 Task: Manage "Digital Experience" administration preferences.
Action: Mouse moved to (887, 65)
Screenshot: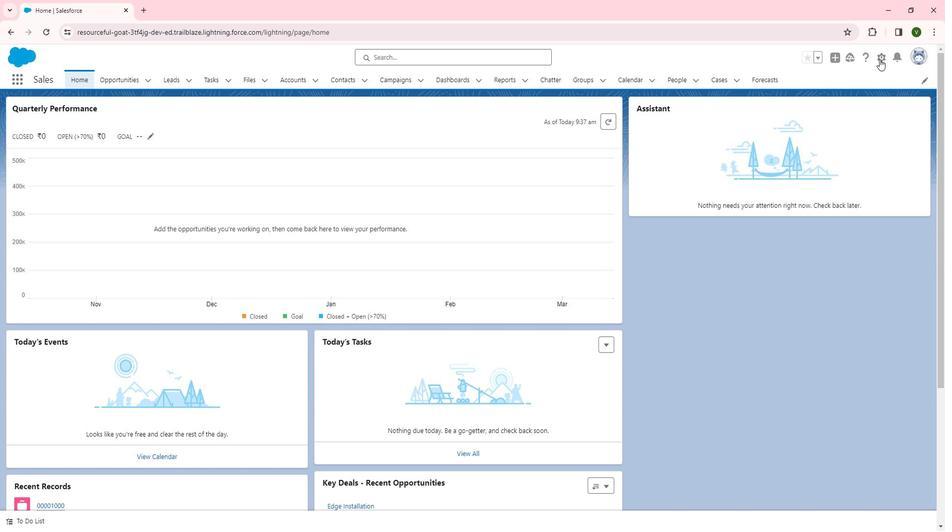 
Action: Mouse pressed left at (887, 65)
Screenshot: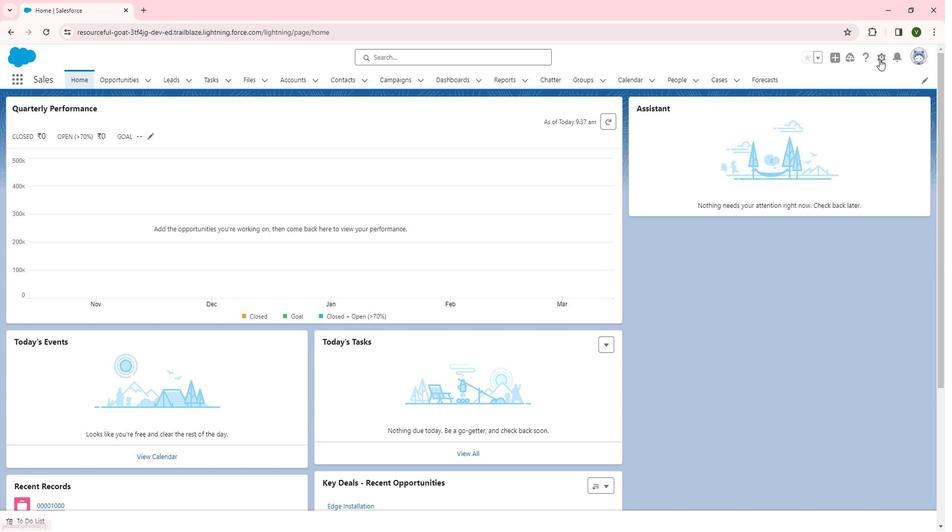 
Action: Mouse moved to (848, 94)
Screenshot: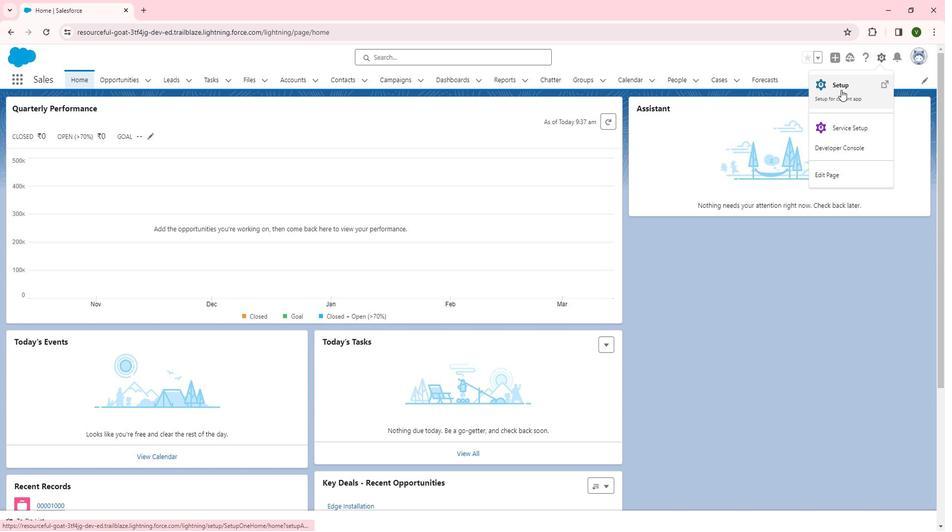 
Action: Mouse pressed left at (848, 94)
Screenshot: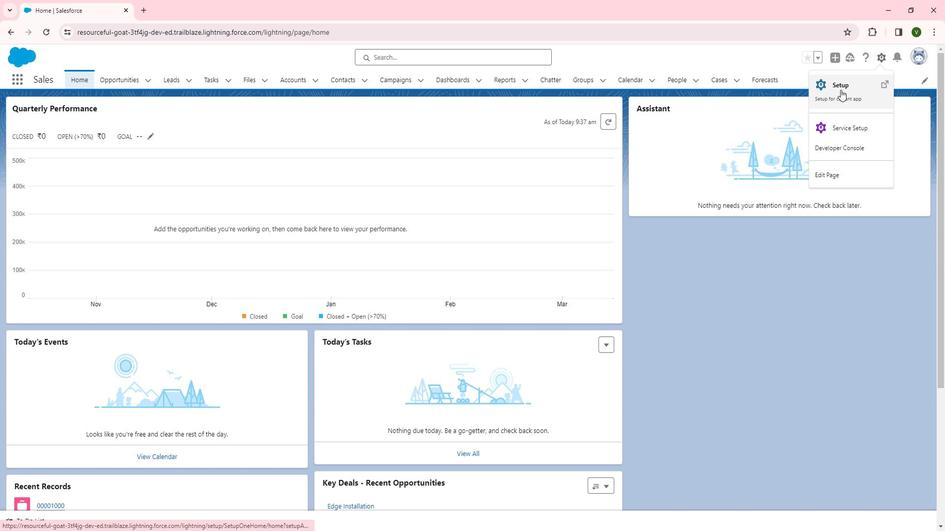 
Action: Mouse moved to (128, 207)
Screenshot: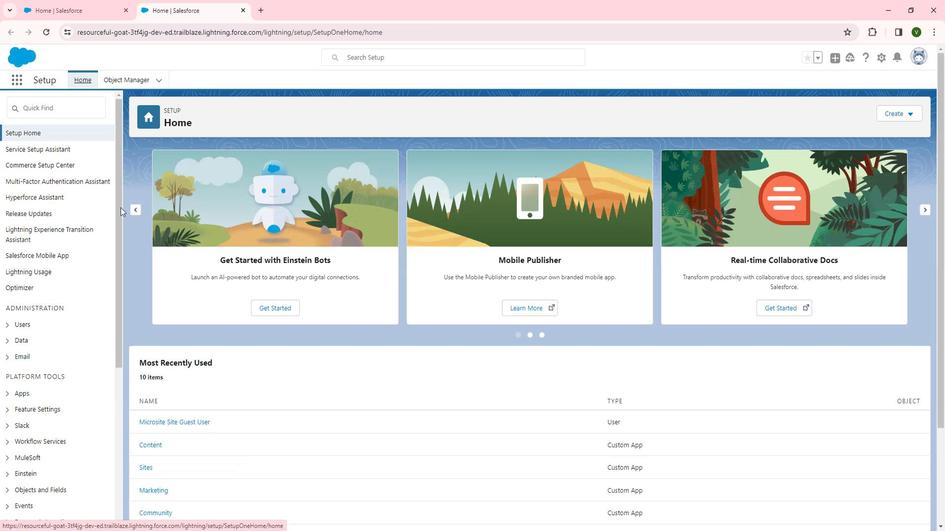 
Action: Mouse scrolled (128, 207) with delta (0, 0)
Screenshot: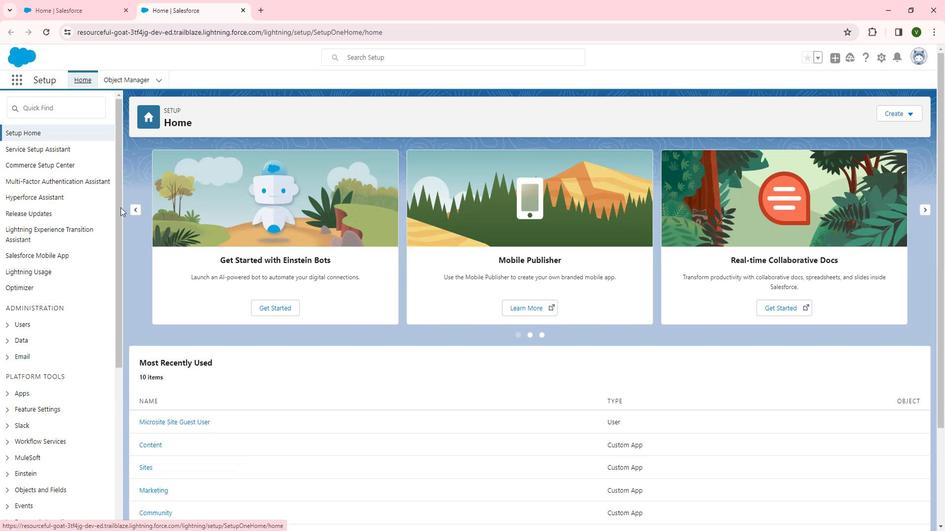 
Action: Mouse moved to (128, 207)
Screenshot: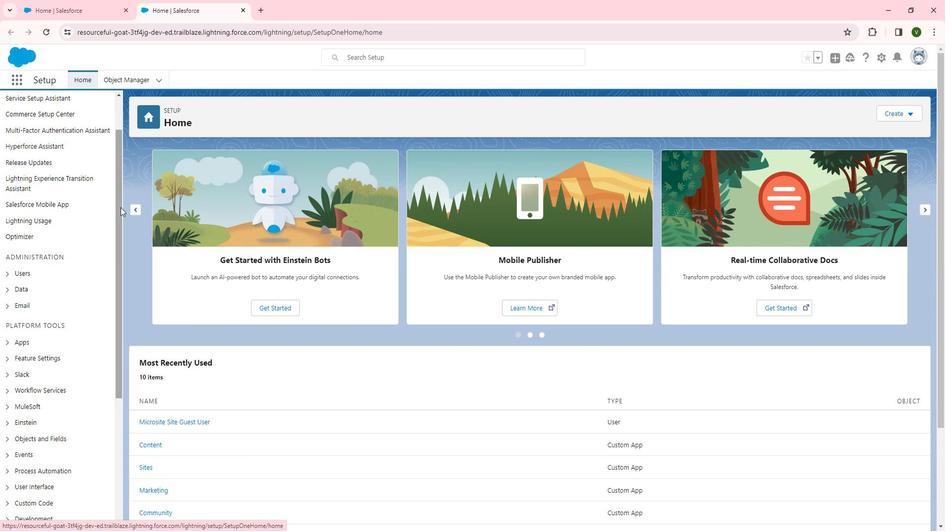 
Action: Mouse scrolled (128, 207) with delta (0, 0)
Screenshot: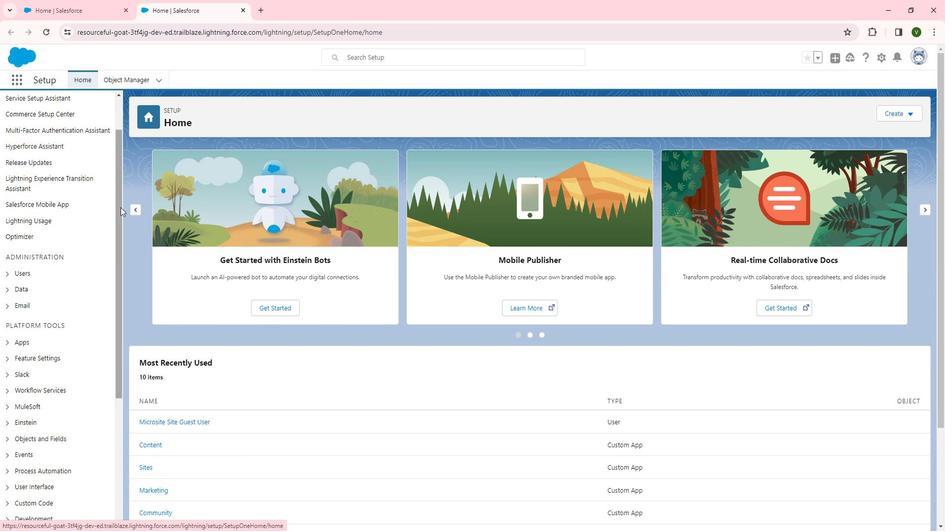
Action: Mouse scrolled (128, 207) with delta (0, 0)
Screenshot: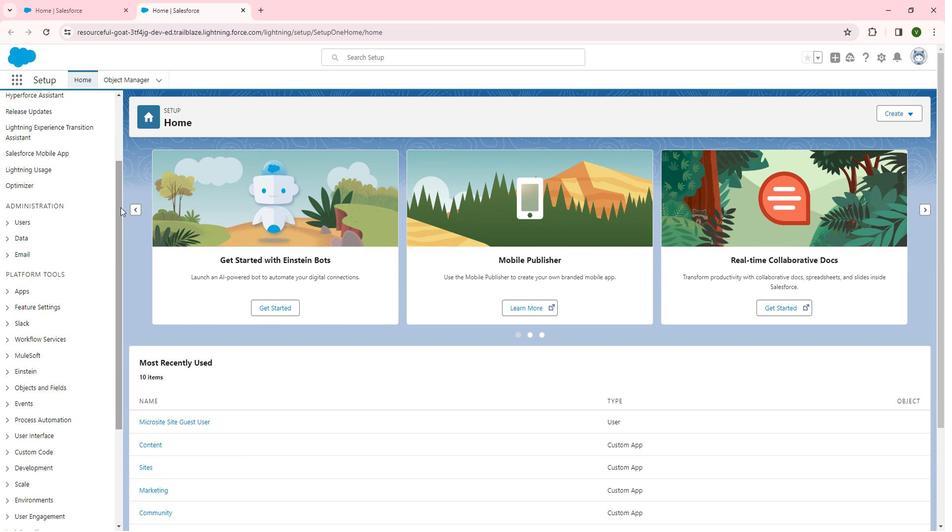 
Action: Mouse scrolled (128, 207) with delta (0, 0)
Screenshot: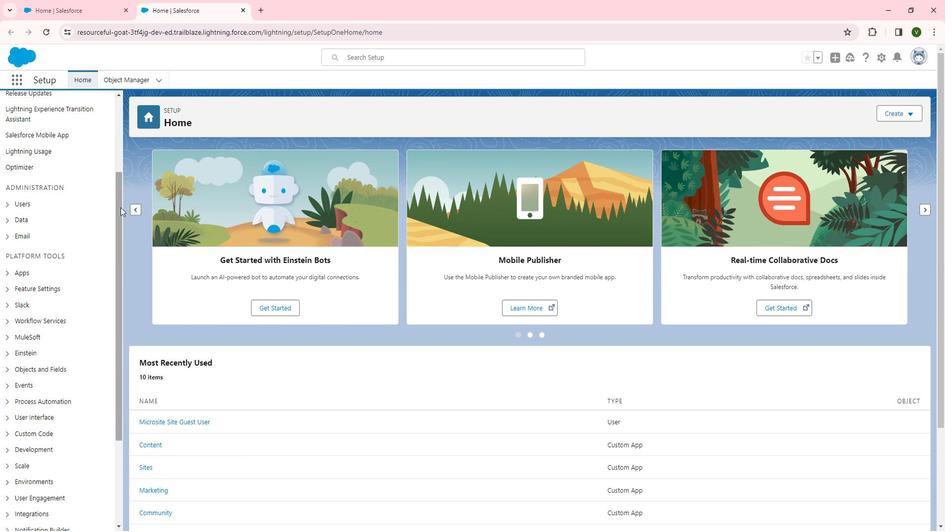
Action: Mouse moved to (17, 203)
Screenshot: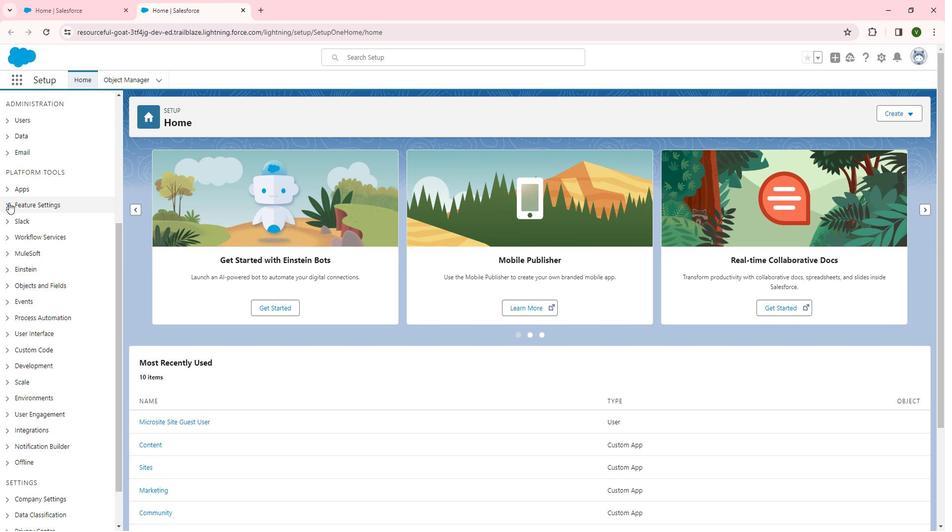 
Action: Mouse pressed left at (17, 203)
Screenshot: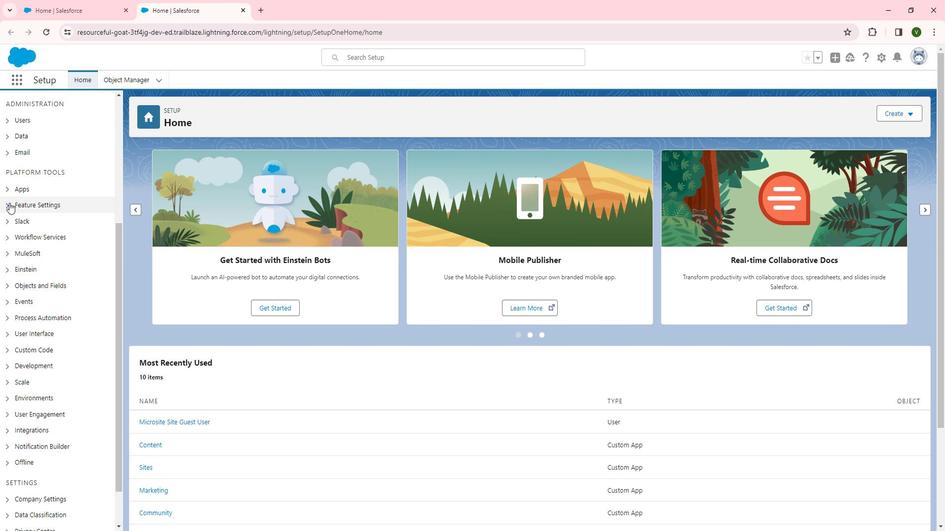 
Action: Mouse moved to (25, 283)
Screenshot: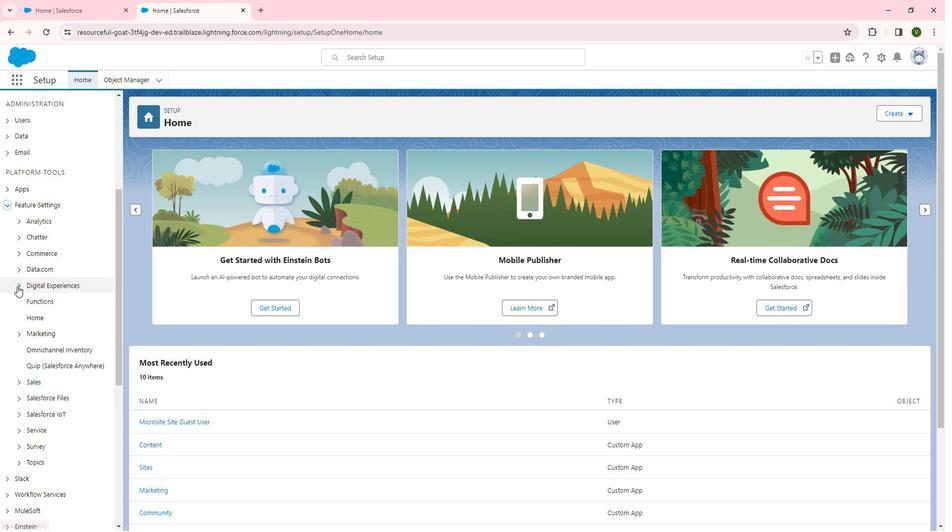 
Action: Mouse pressed left at (25, 283)
Screenshot: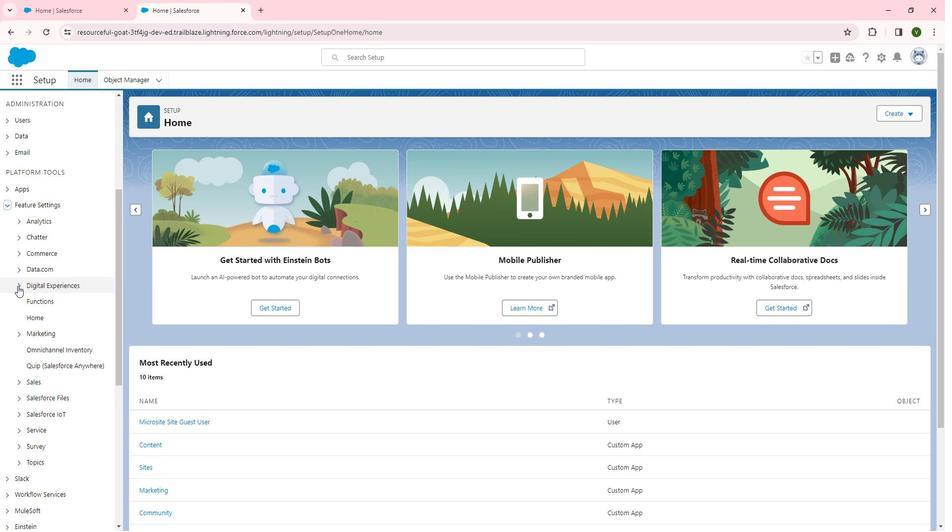 
Action: Mouse moved to (52, 296)
Screenshot: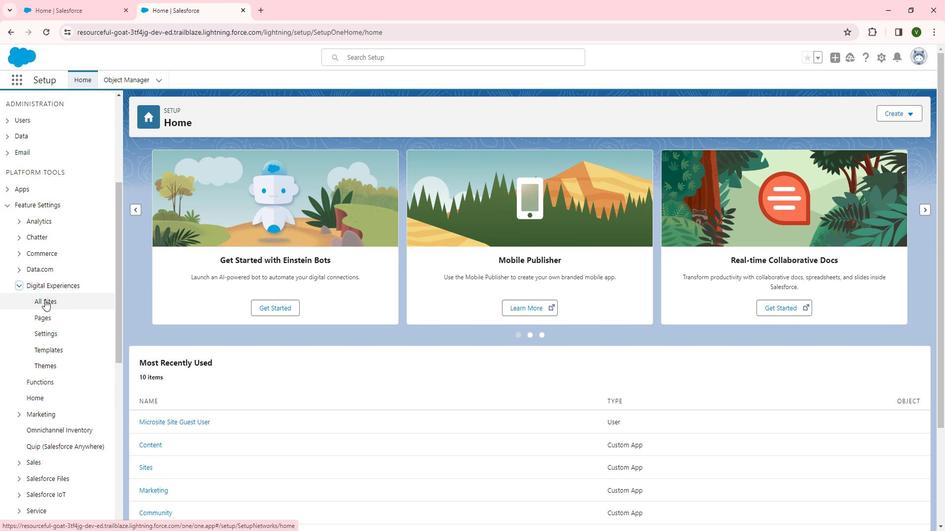 
Action: Mouse pressed left at (52, 296)
Screenshot: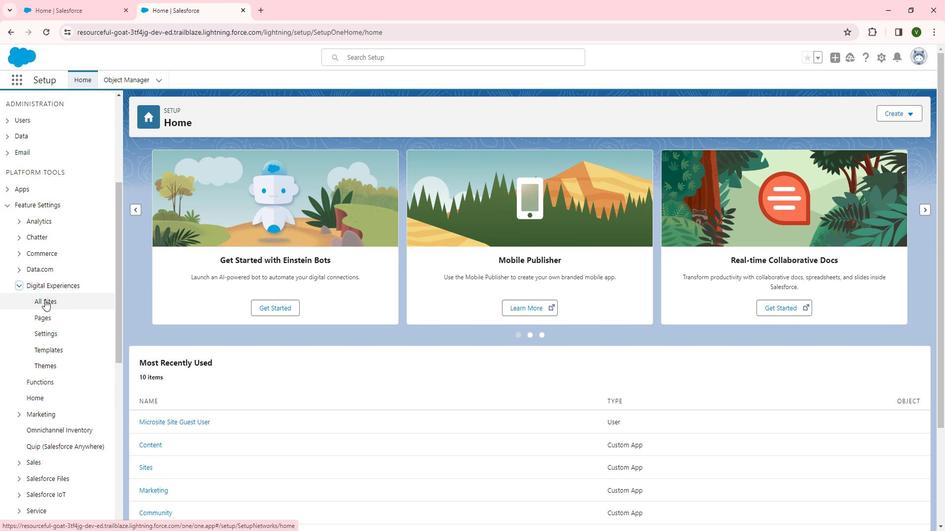 
Action: Mouse moved to (290, 278)
Screenshot: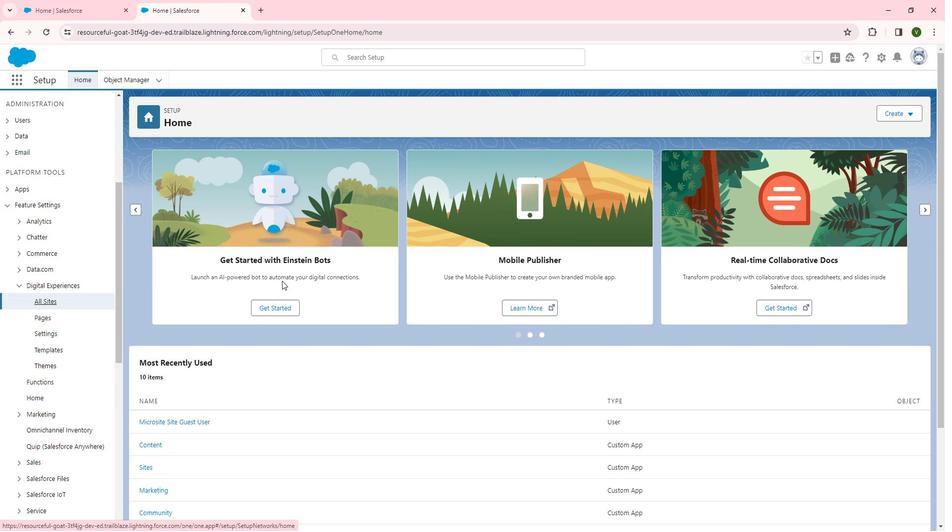 
Action: Mouse scrolled (290, 278) with delta (0, 0)
Screenshot: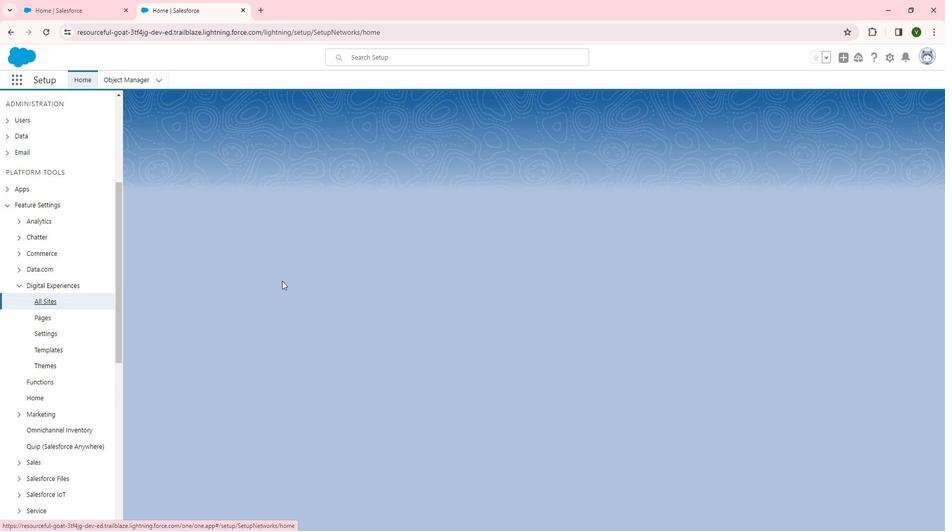 
Action: Mouse moved to (171, 232)
Screenshot: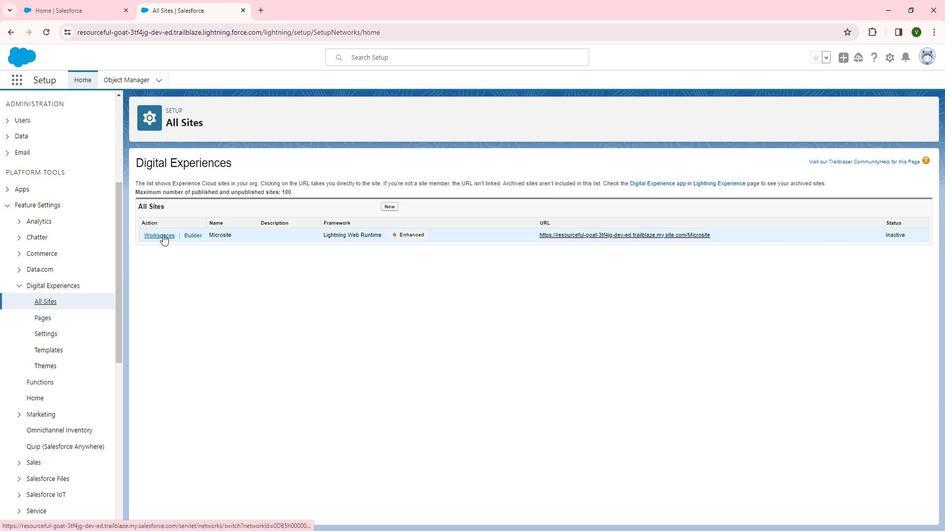 
Action: Mouse pressed left at (171, 232)
Screenshot: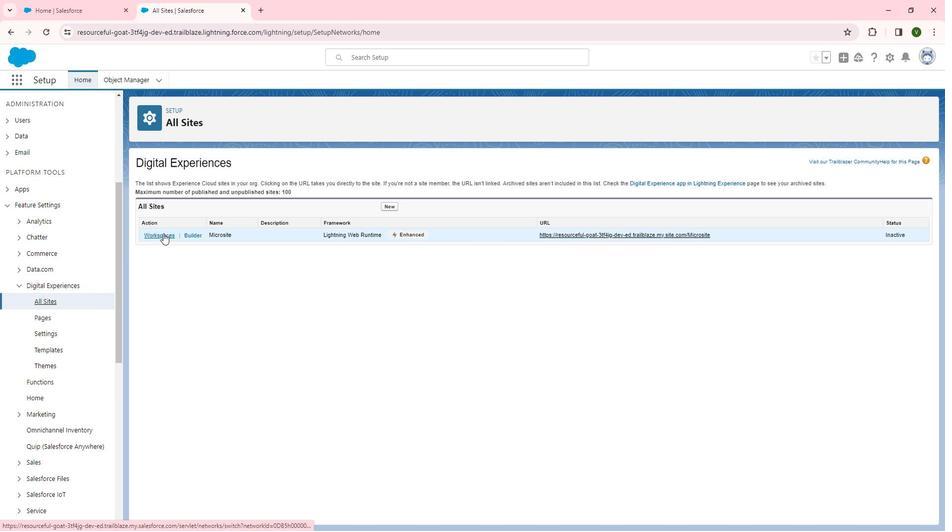 
Action: Mouse moved to (540, 221)
Screenshot: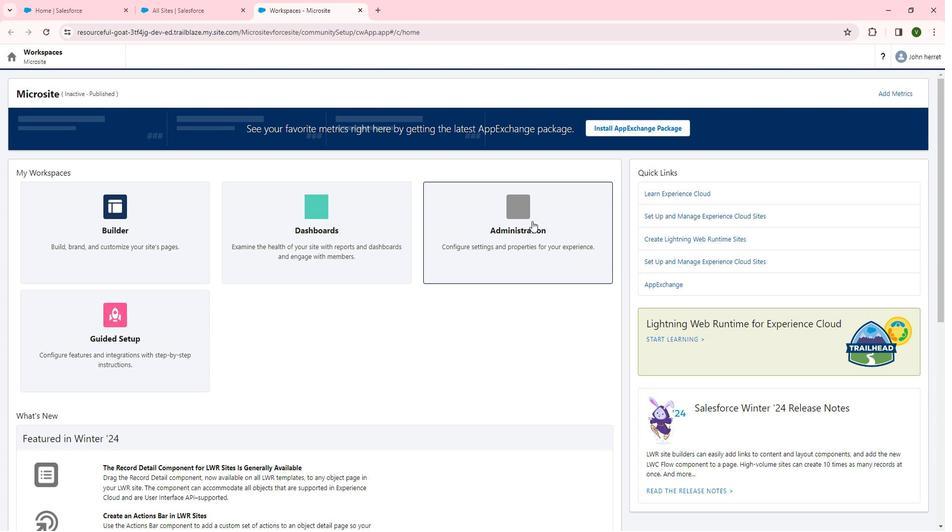 
Action: Mouse pressed left at (540, 221)
Screenshot: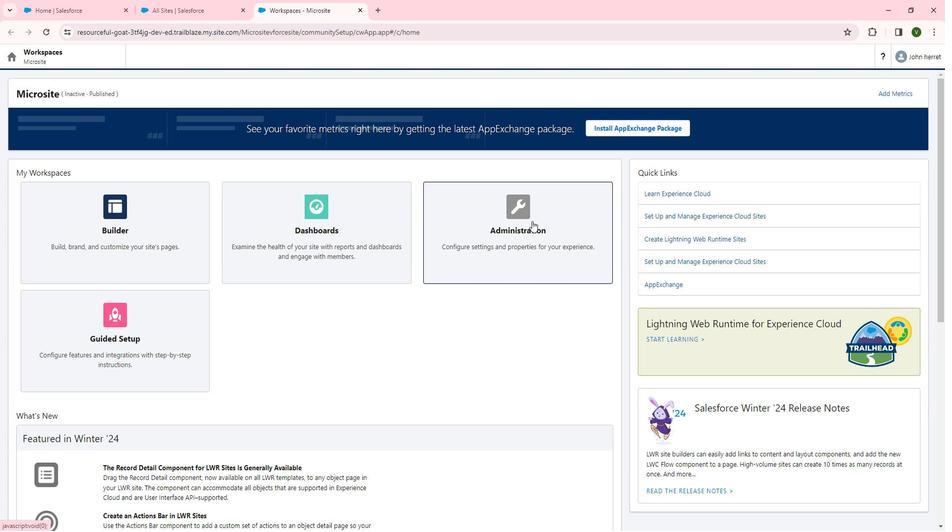 
Action: Mouse moved to (51, 103)
Screenshot: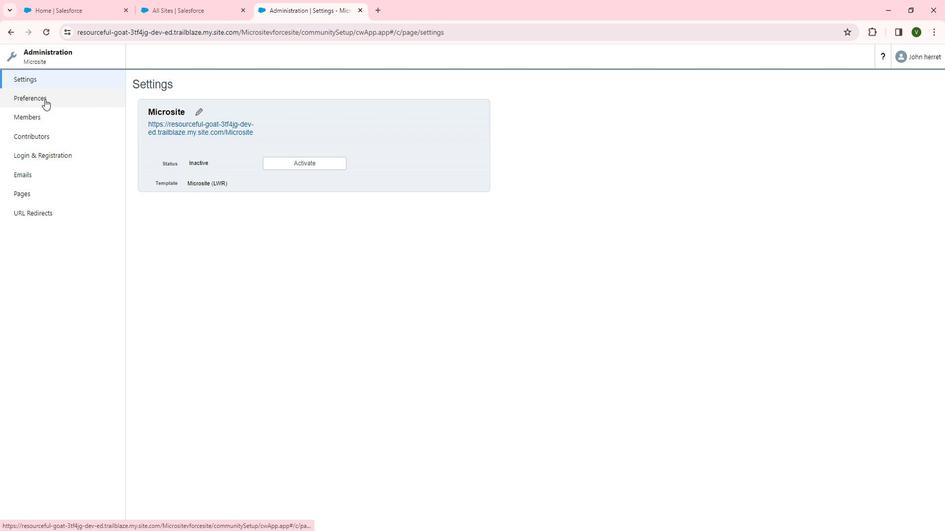 
Action: Mouse pressed left at (51, 103)
Screenshot: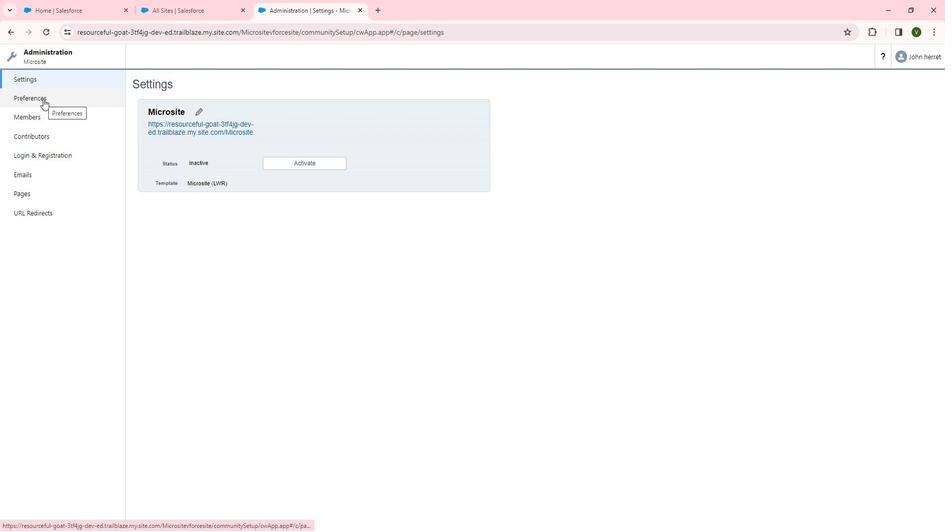 
Action: Mouse moved to (439, 263)
Screenshot: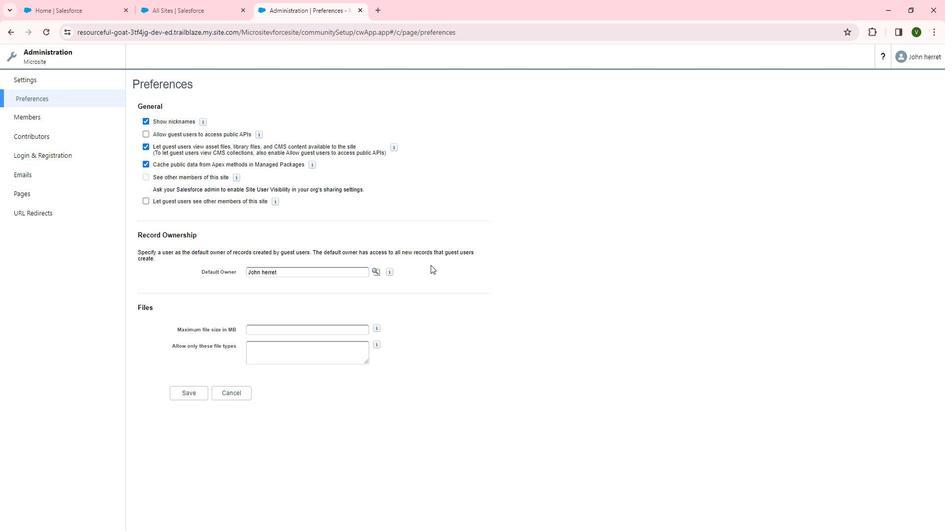 
